 Task: In the  document policy.rtf Download file as 'EPUB Publication' Share this file with 'softage2@softage.net' Insert the command  Suggesting 
Action: Mouse moved to (294, 337)
Screenshot: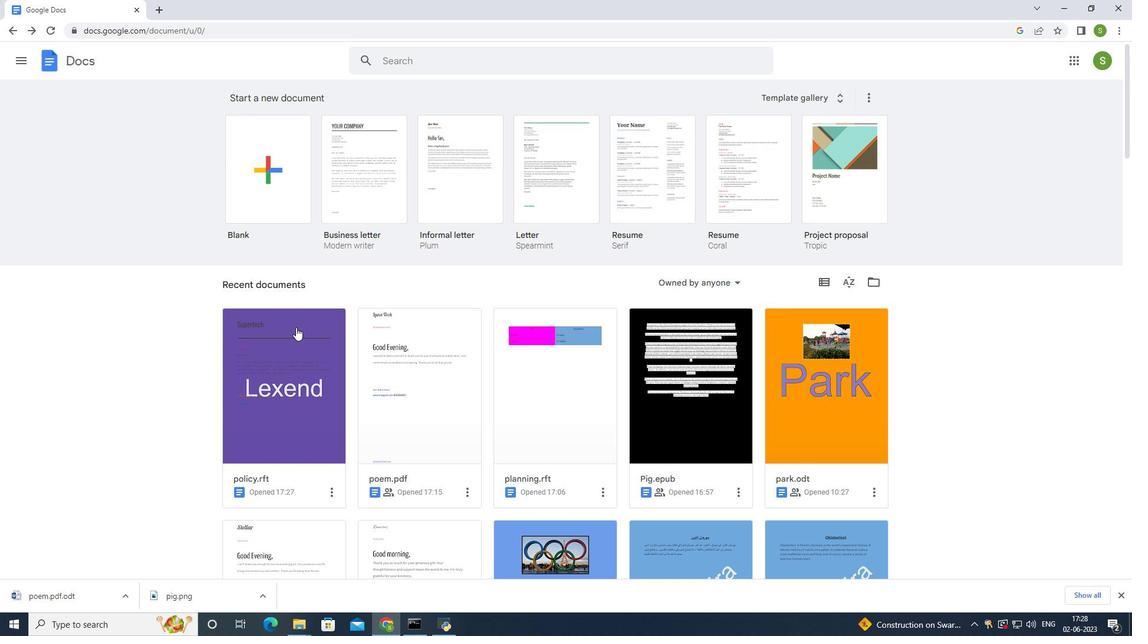 
Action: Mouse pressed left at (294, 337)
Screenshot: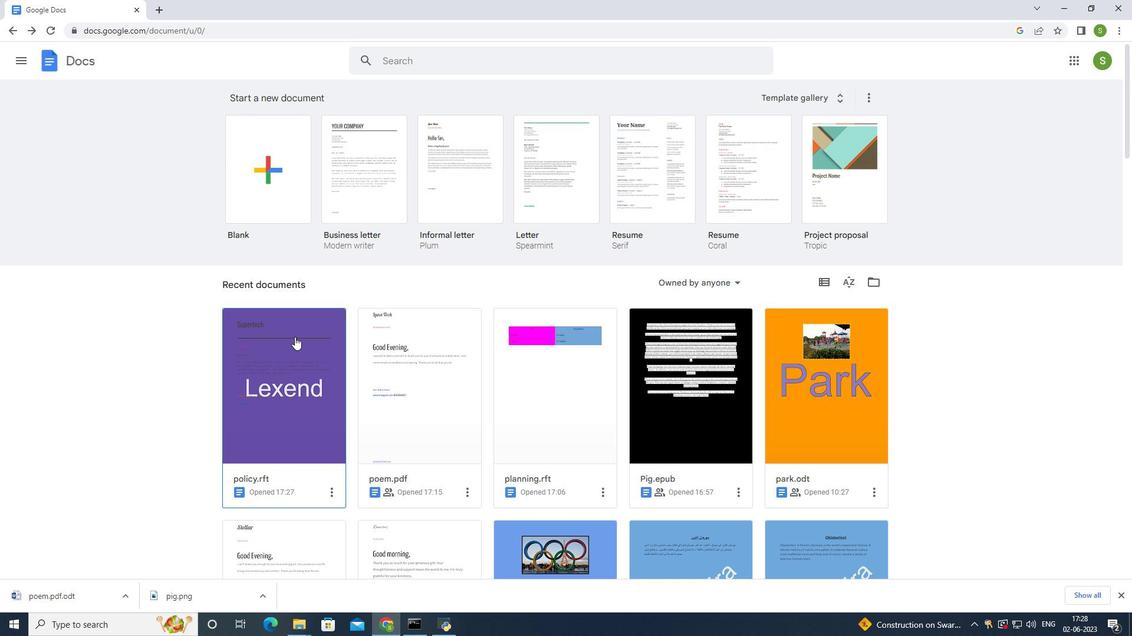 
Action: Mouse moved to (50, 71)
Screenshot: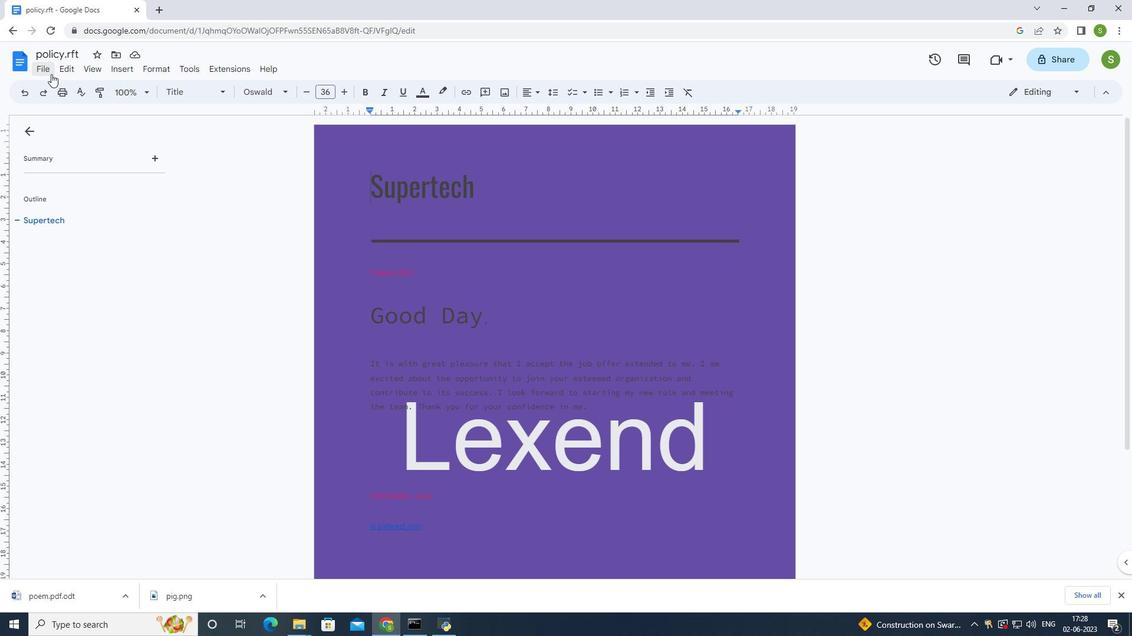 
Action: Mouse pressed left at (50, 71)
Screenshot: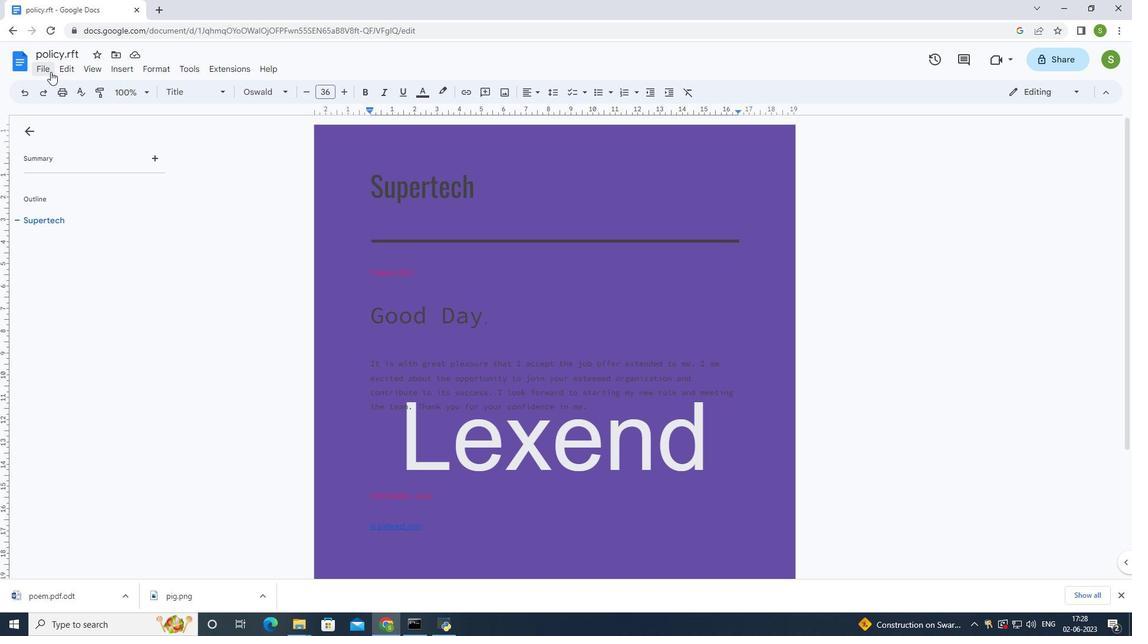 
Action: Mouse moved to (73, 192)
Screenshot: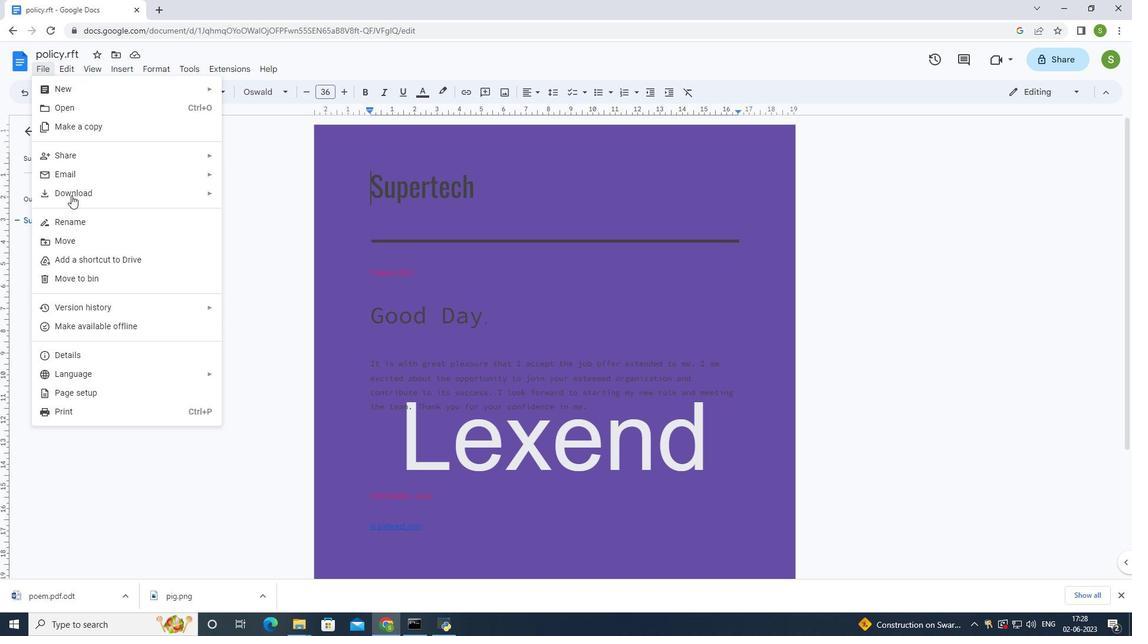 
Action: Mouse pressed left at (73, 192)
Screenshot: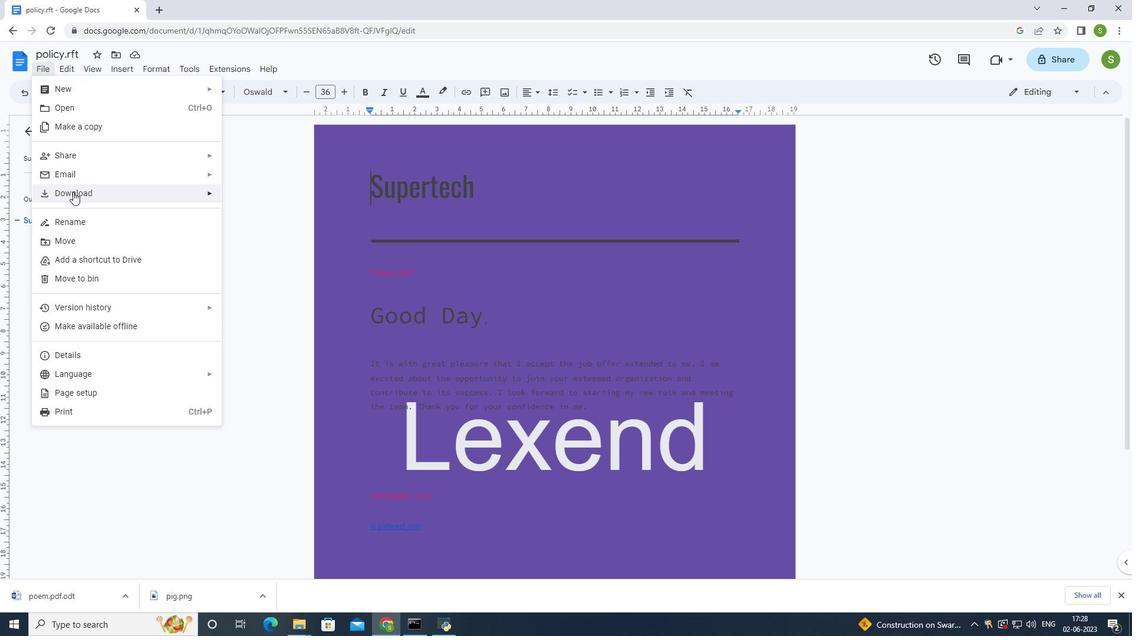 
Action: Mouse moved to (265, 311)
Screenshot: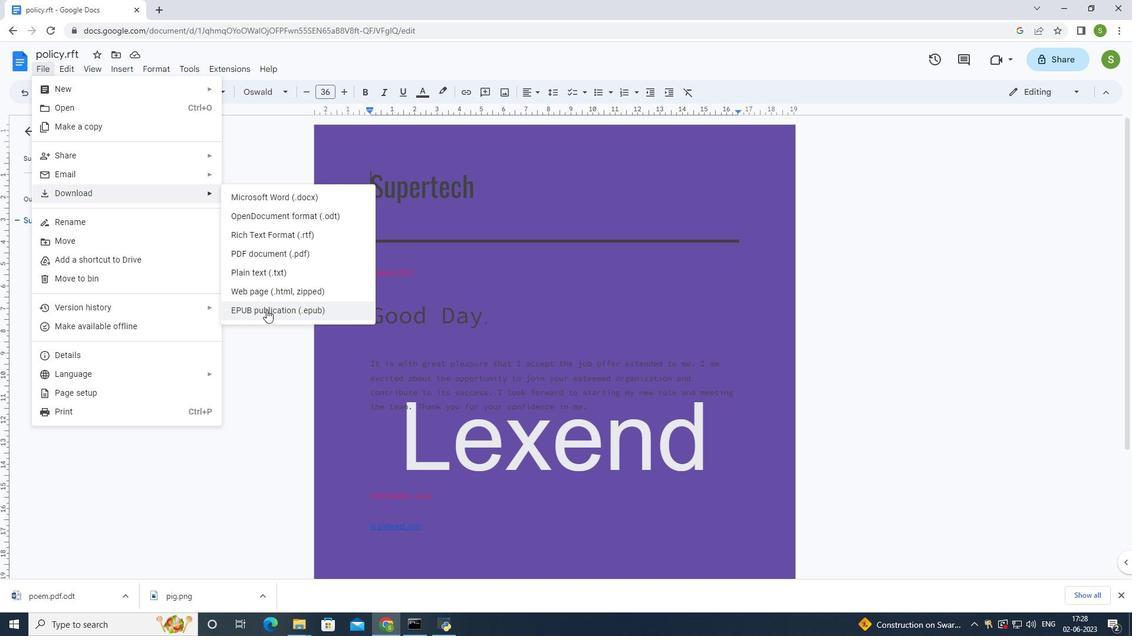 
Action: Mouse pressed left at (265, 311)
Screenshot: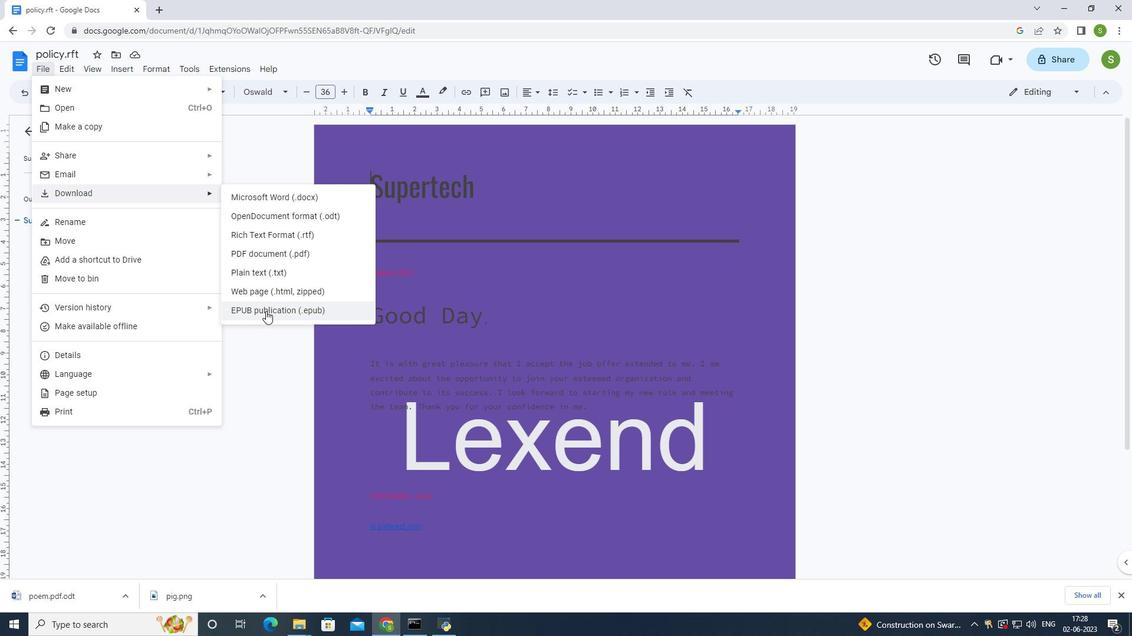 
Action: Mouse moved to (1070, 51)
Screenshot: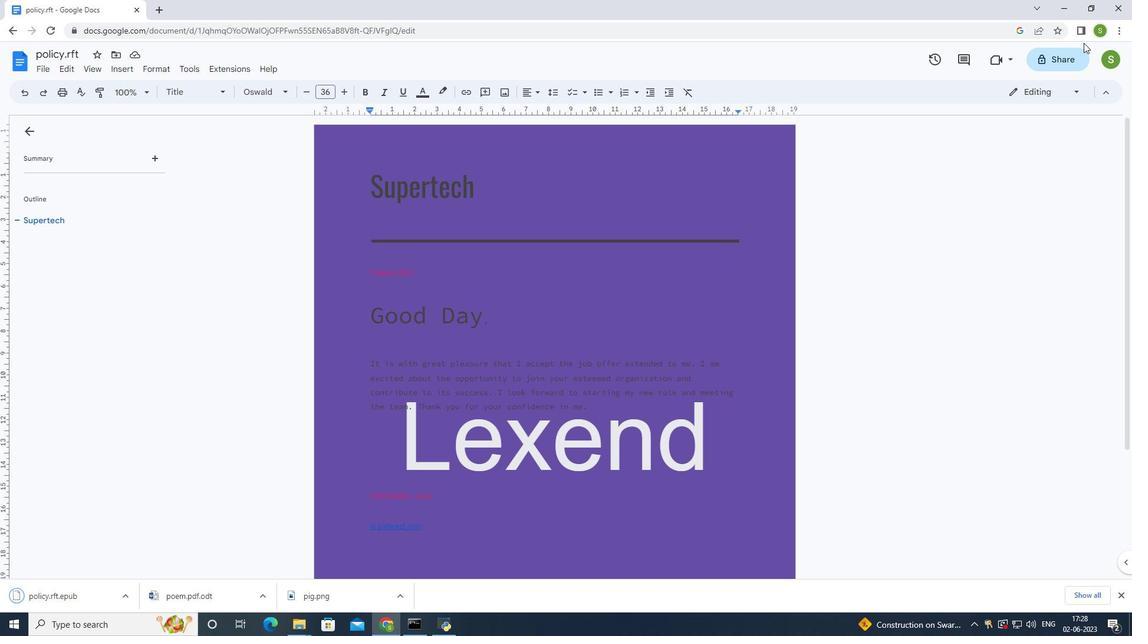 
Action: Mouse pressed left at (1070, 51)
Screenshot: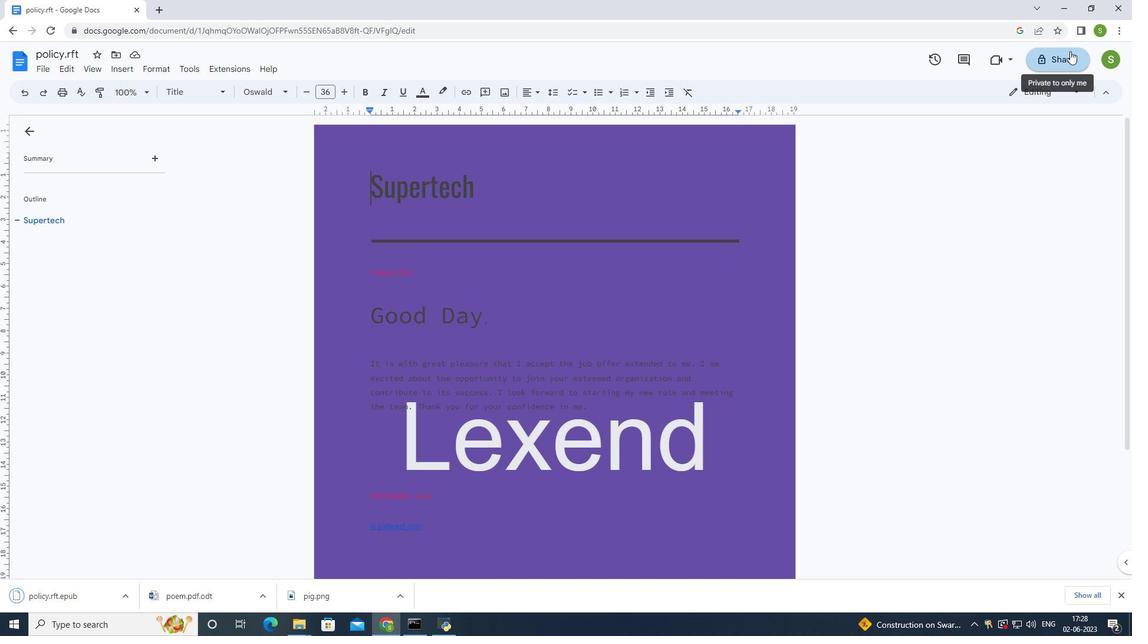 
Action: Mouse moved to (816, 216)
Screenshot: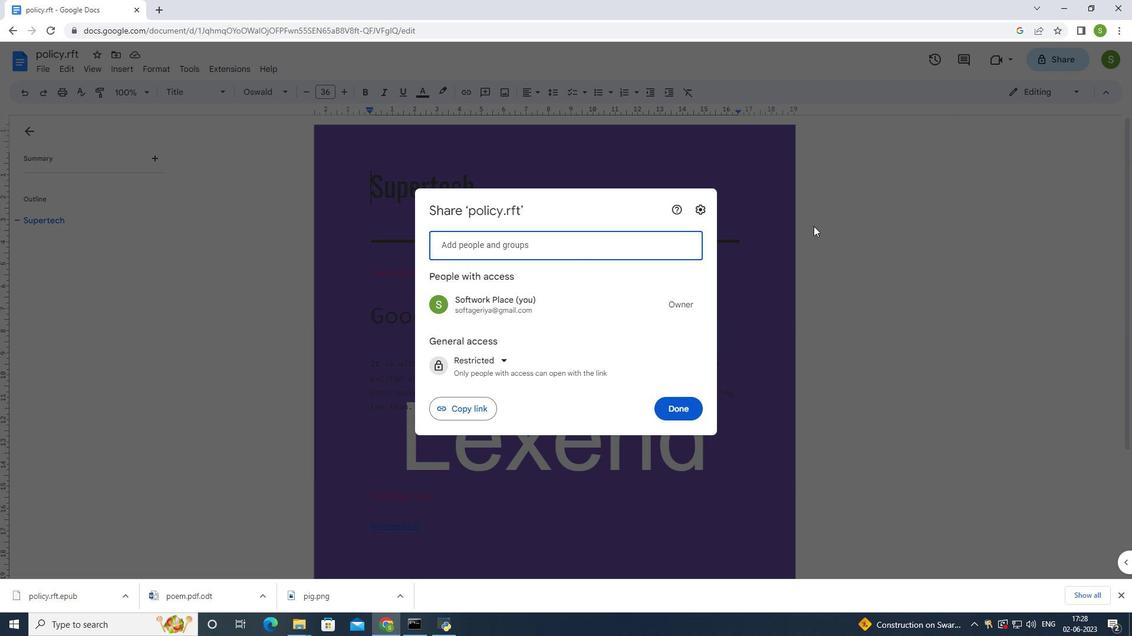 
Action: Key pressed softage.2<Key.shift>@softage.net
Screenshot: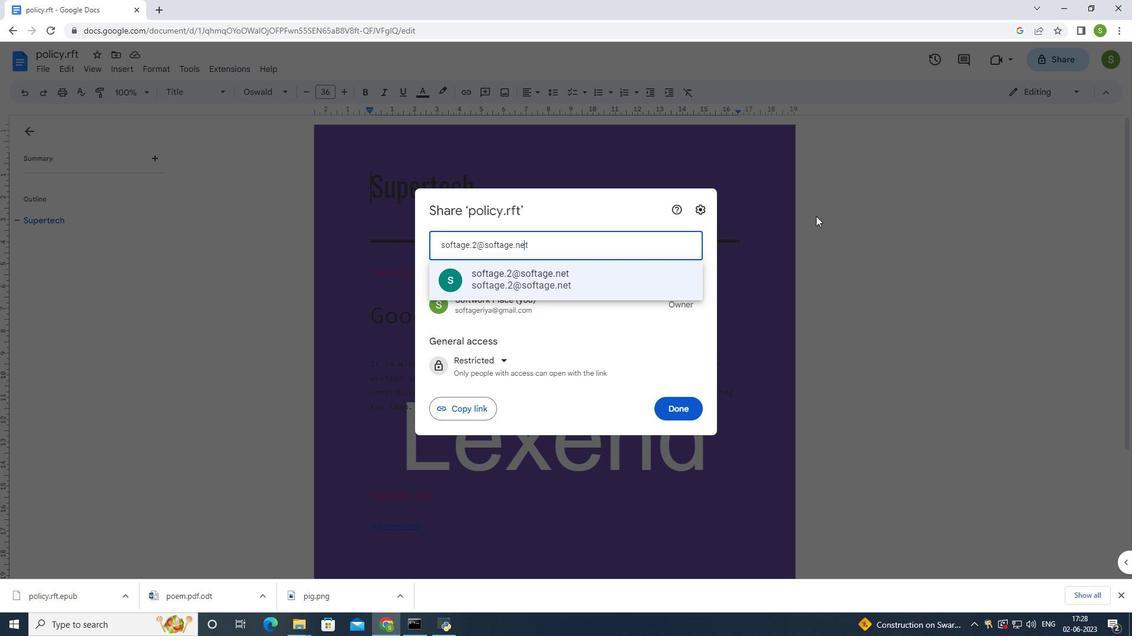 
Action: Mouse moved to (546, 285)
Screenshot: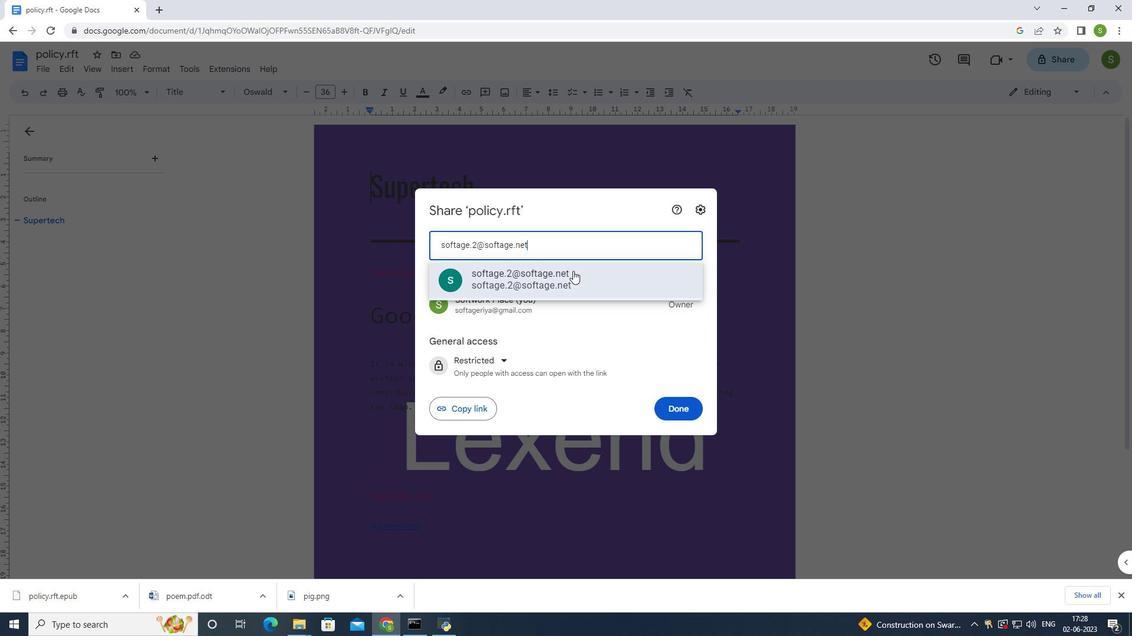 
Action: Mouse pressed left at (546, 285)
Screenshot: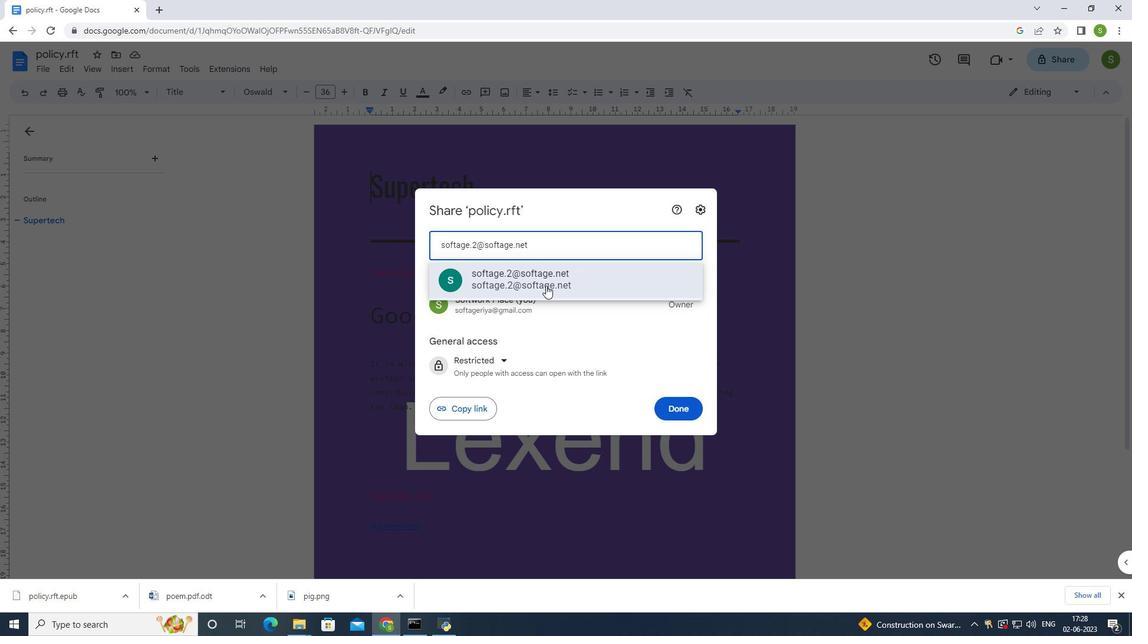 
Action: Mouse moved to (678, 397)
Screenshot: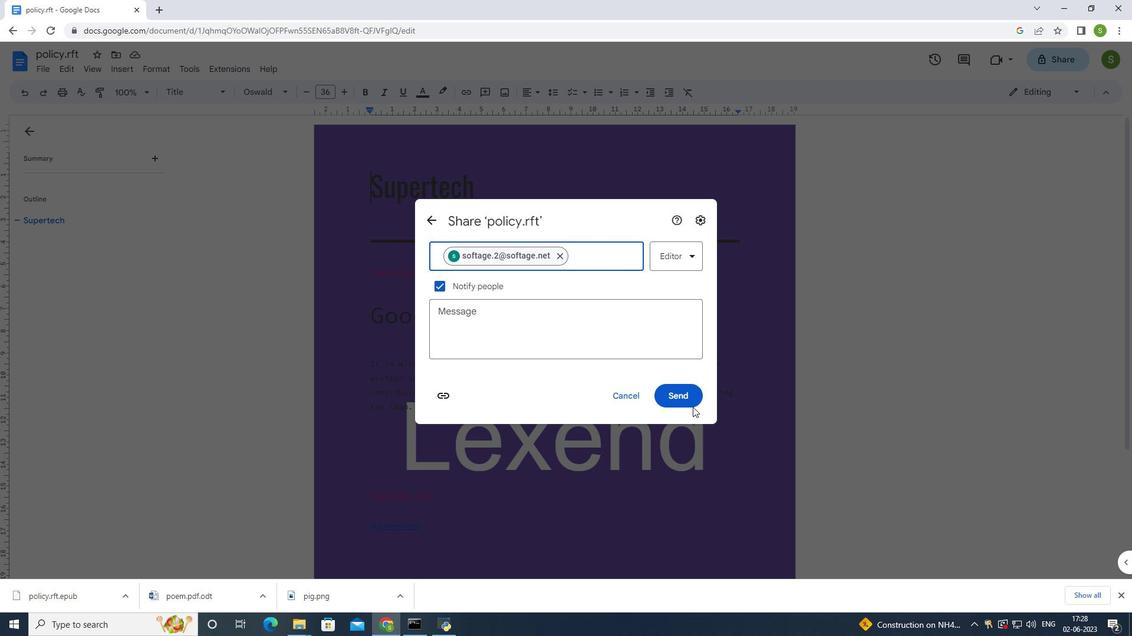 
Action: Mouse pressed left at (678, 397)
Screenshot: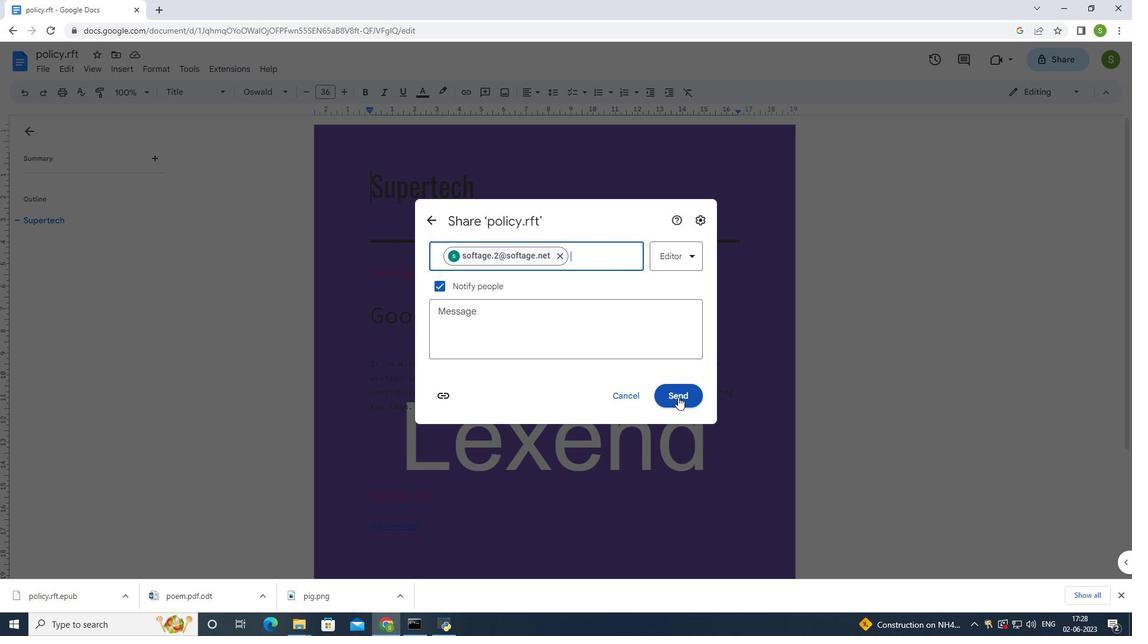 
Action: Mouse moved to (1060, 85)
Screenshot: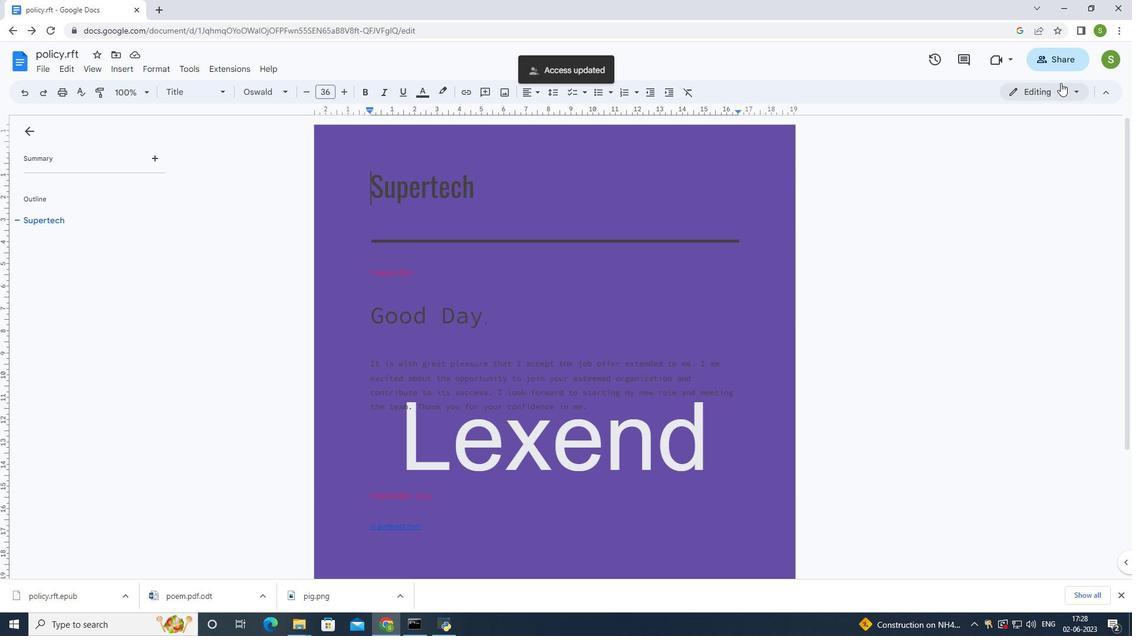 
Action: Mouse pressed left at (1060, 85)
Screenshot: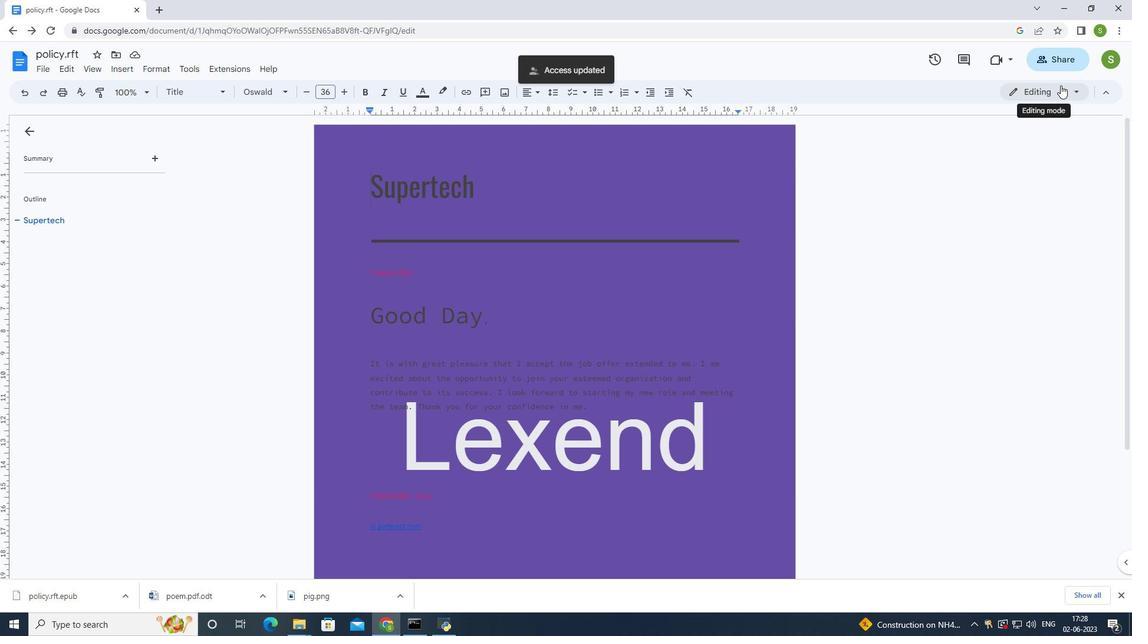 
Action: Mouse moved to (1027, 146)
Screenshot: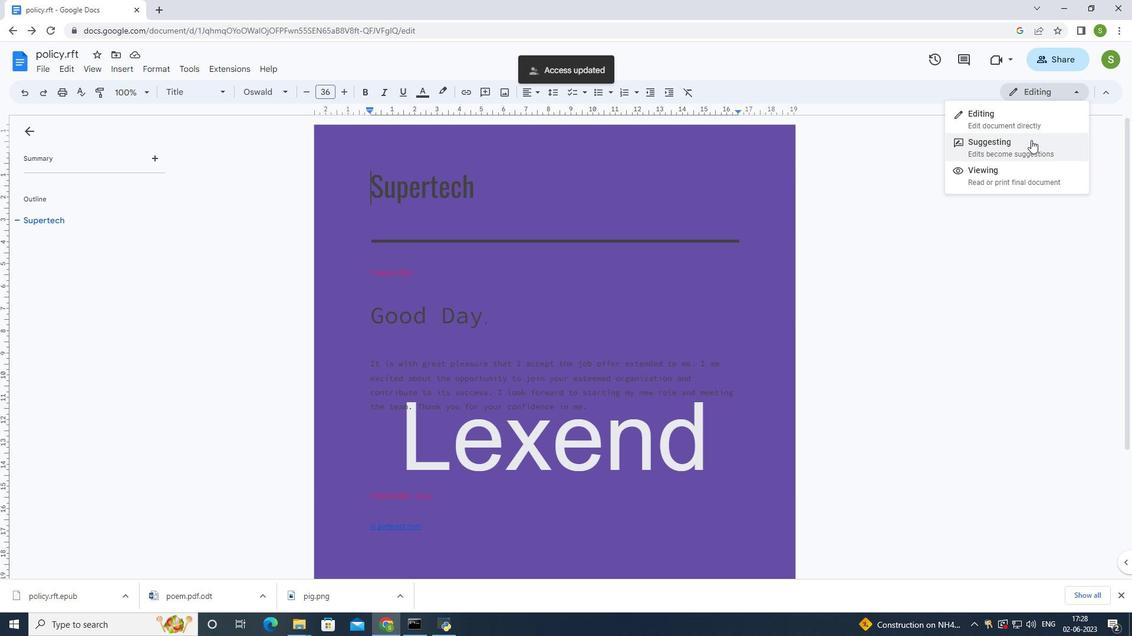 
Action: Mouse pressed left at (1027, 146)
Screenshot: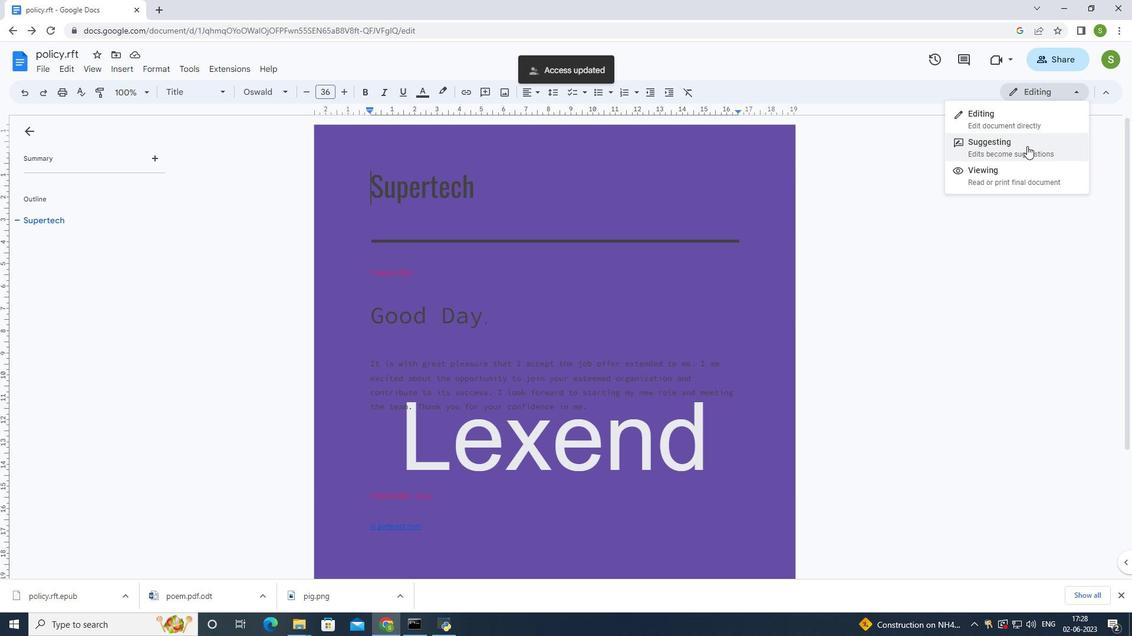
Action: Mouse moved to (683, 281)
Screenshot: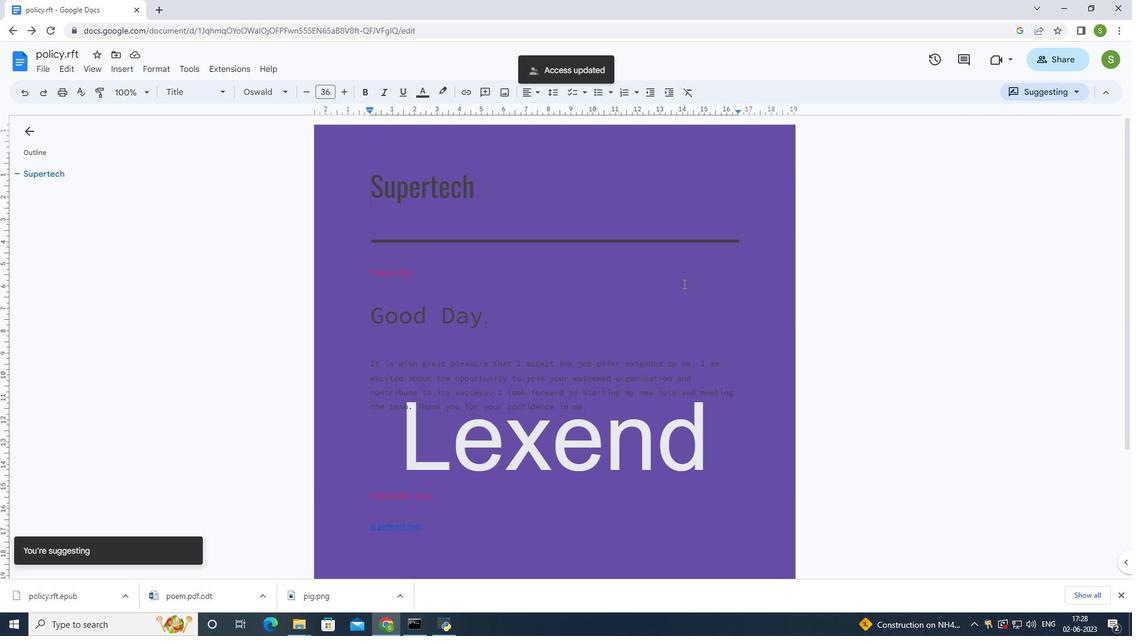 
